 Task: Select a due date automation when advanced on, 2 days before a card is due add fields with custom field "Resume" set to a number greater than 1 and lower than 10 at 11:00 AM.
Action: Mouse moved to (960, 75)
Screenshot: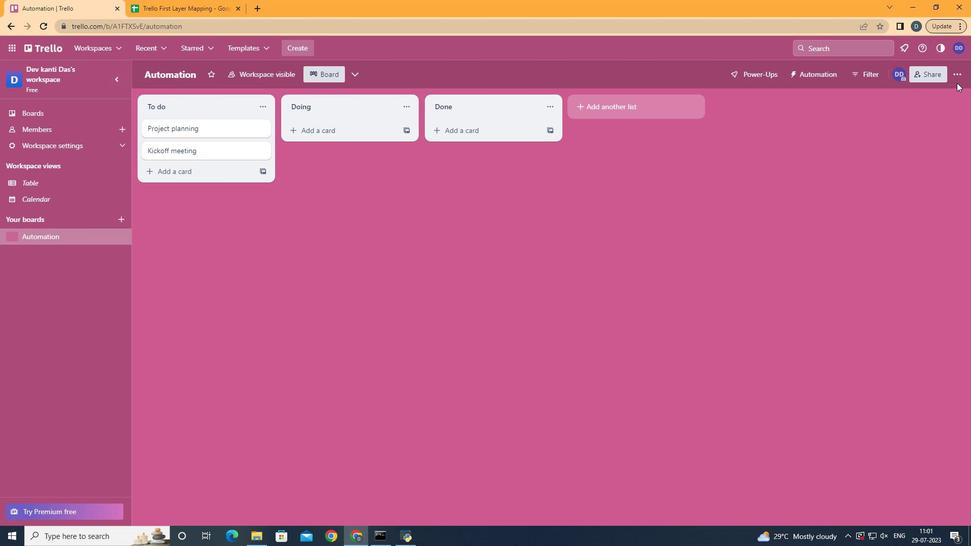 
Action: Mouse pressed left at (960, 75)
Screenshot: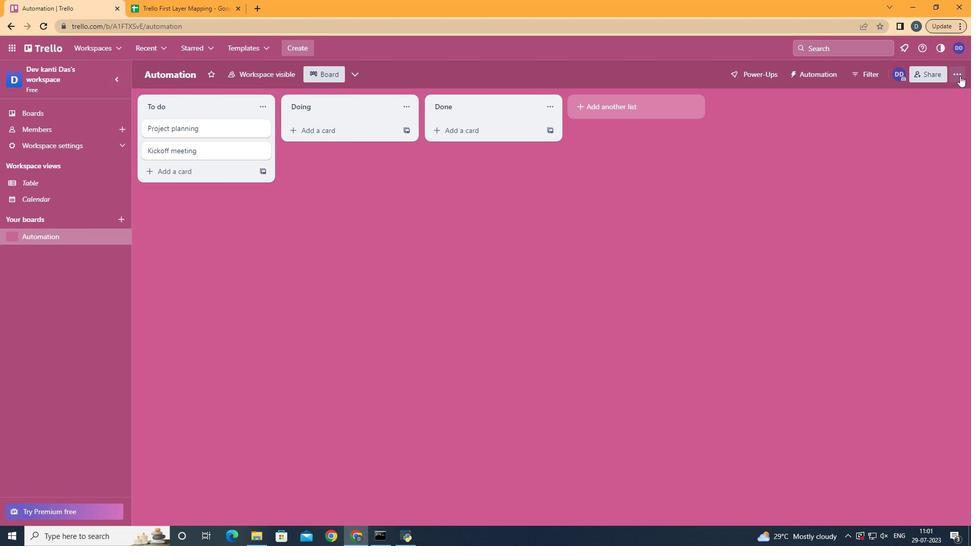 
Action: Mouse moved to (872, 213)
Screenshot: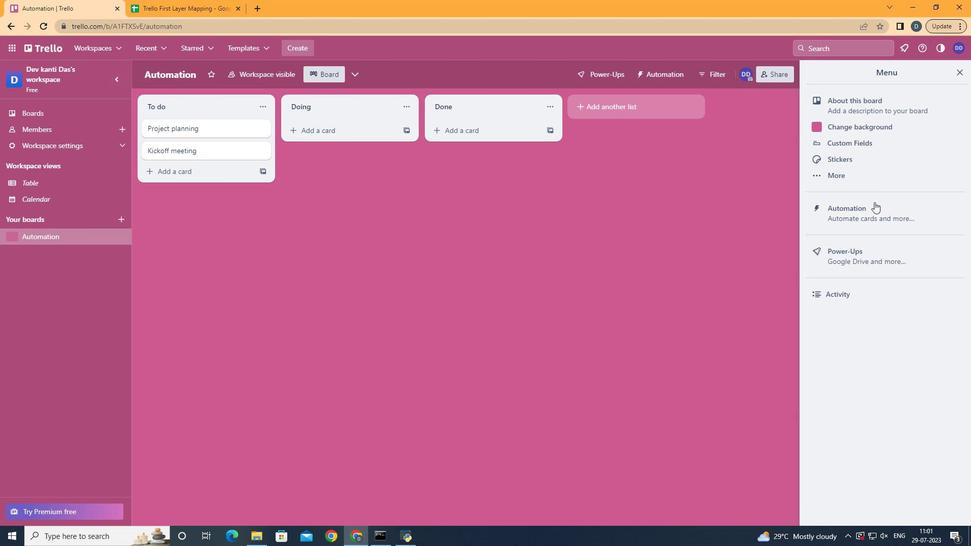 
Action: Mouse pressed left at (872, 213)
Screenshot: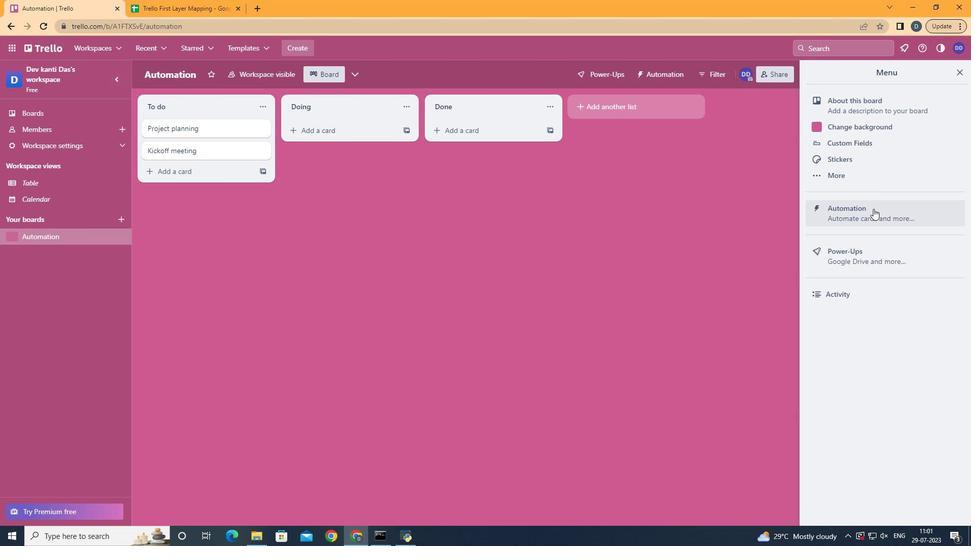 
Action: Mouse moved to (202, 201)
Screenshot: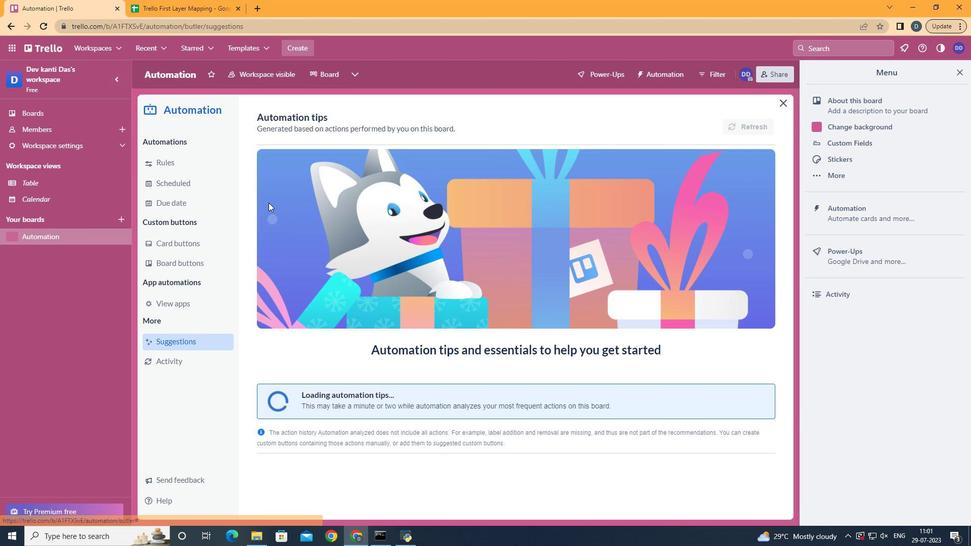 
Action: Mouse pressed left at (202, 201)
Screenshot: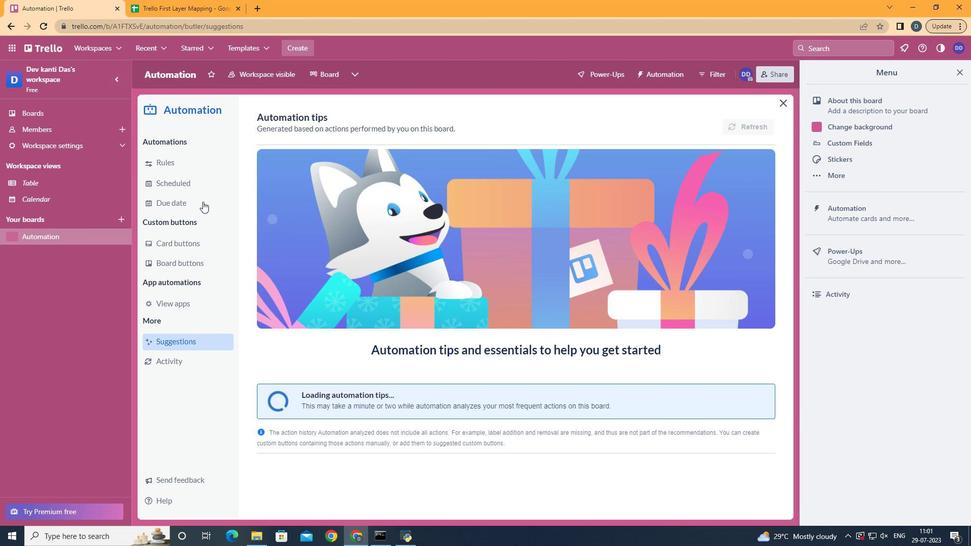 
Action: Mouse moved to (730, 124)
Screenshot: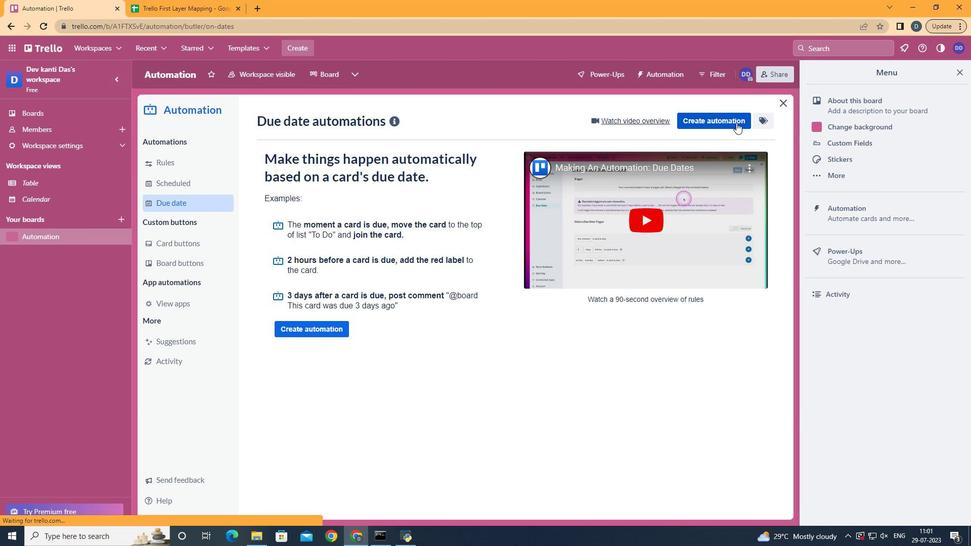 
Action: Mouse pressed left at (730, 124)
Screenshot: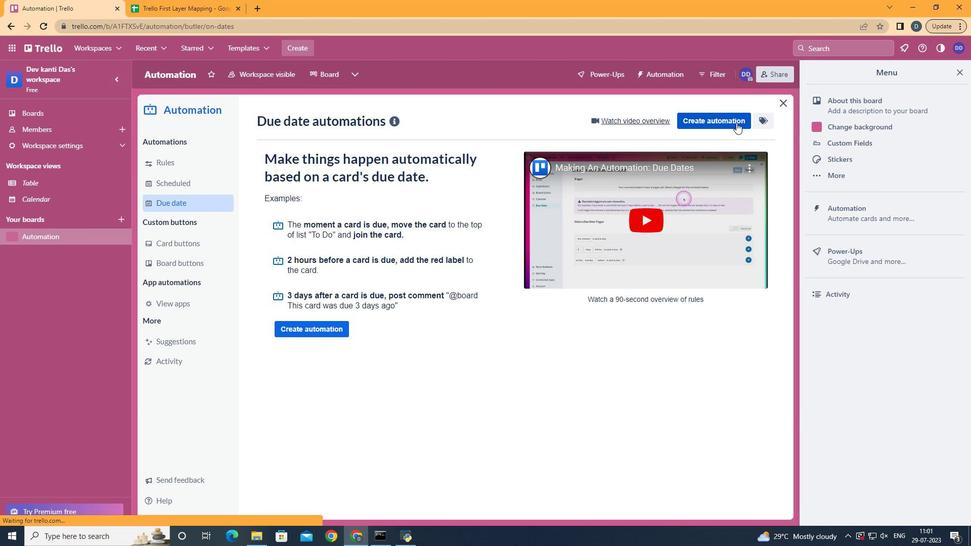 
Action: Mouse moved to (525, 217)
Screenshot: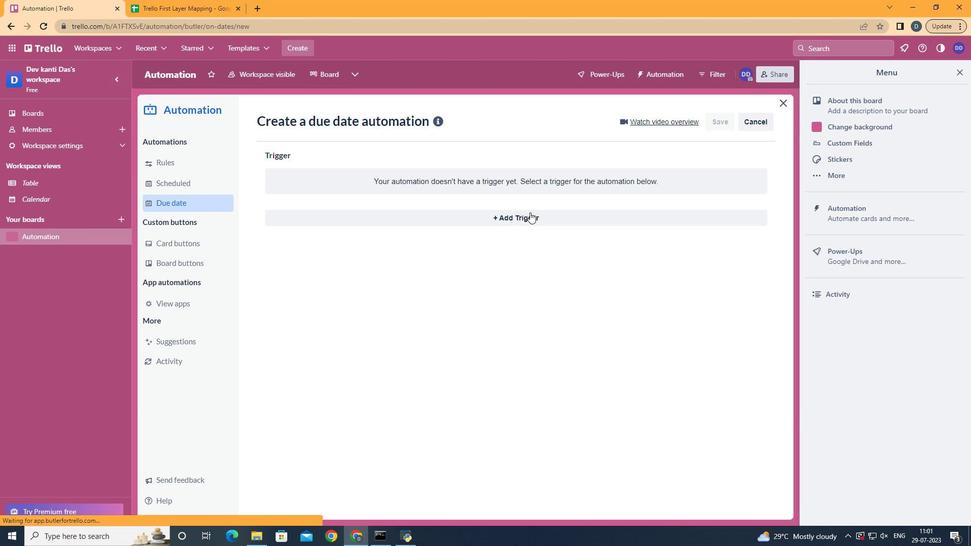 
Action: Mouse pressed left at (525, 217)
Screenshot: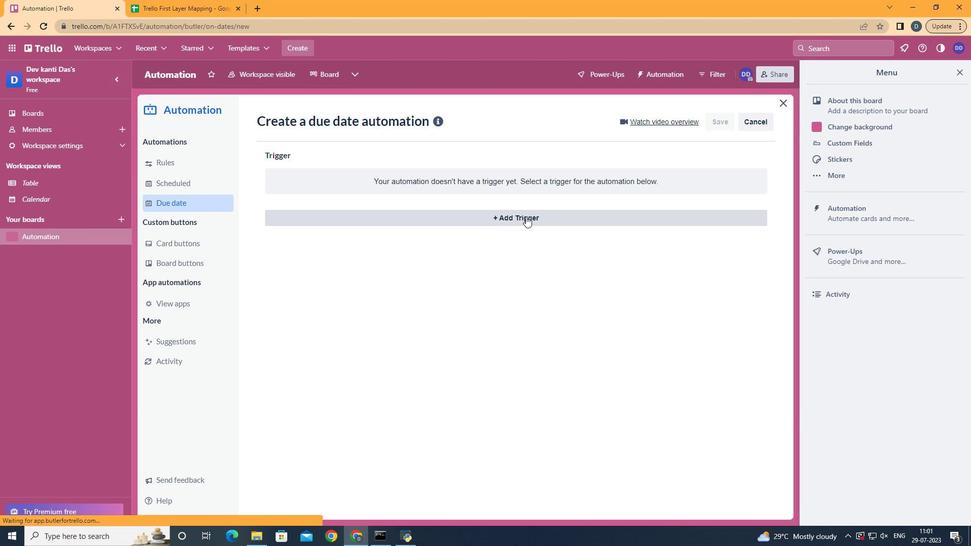 
Action: Mouse moved to (402, 370)
Screenshot: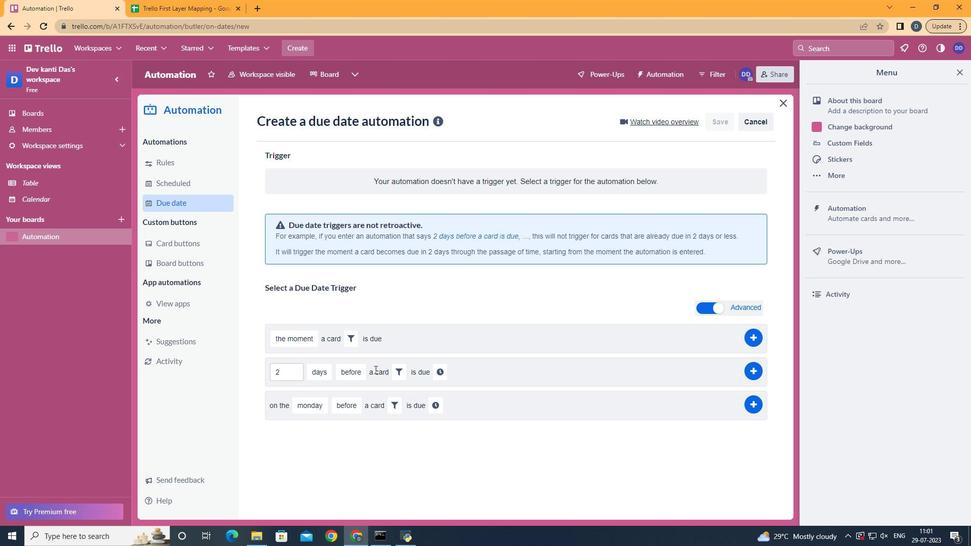 
Action: Mouse pressed left at (402, 370)
Screenshot: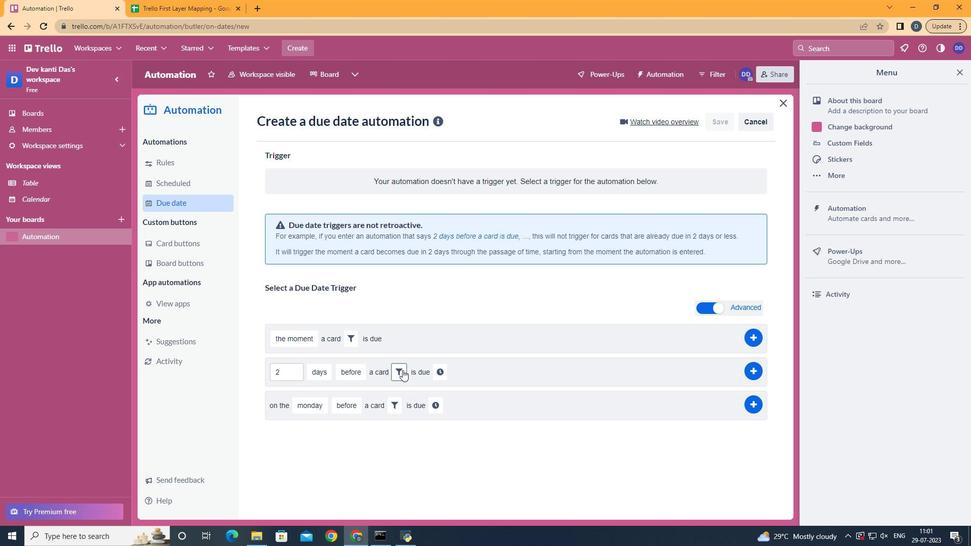 
Action: Mouse moved to (571, 409)
Screenshot: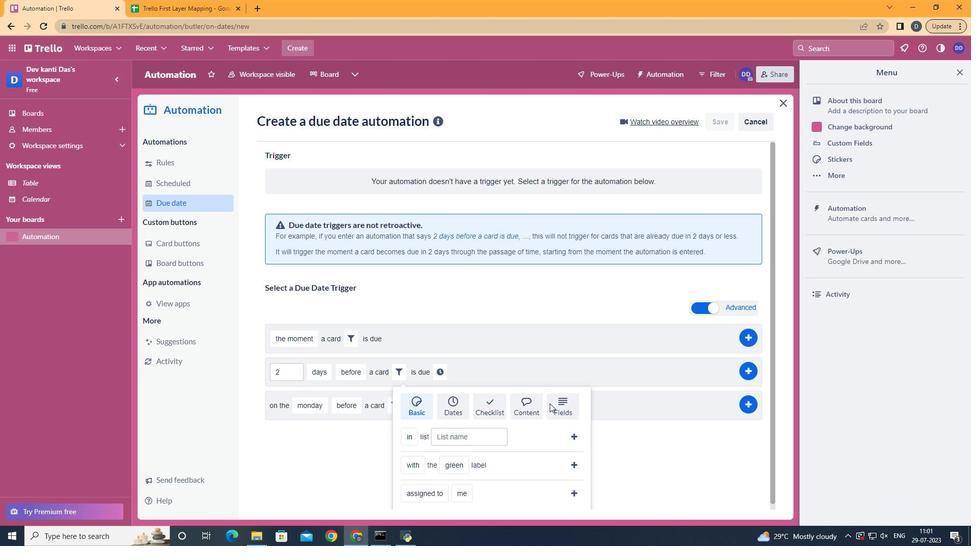 
Action: Mouse pressed left at (571, 409)
Screenshot: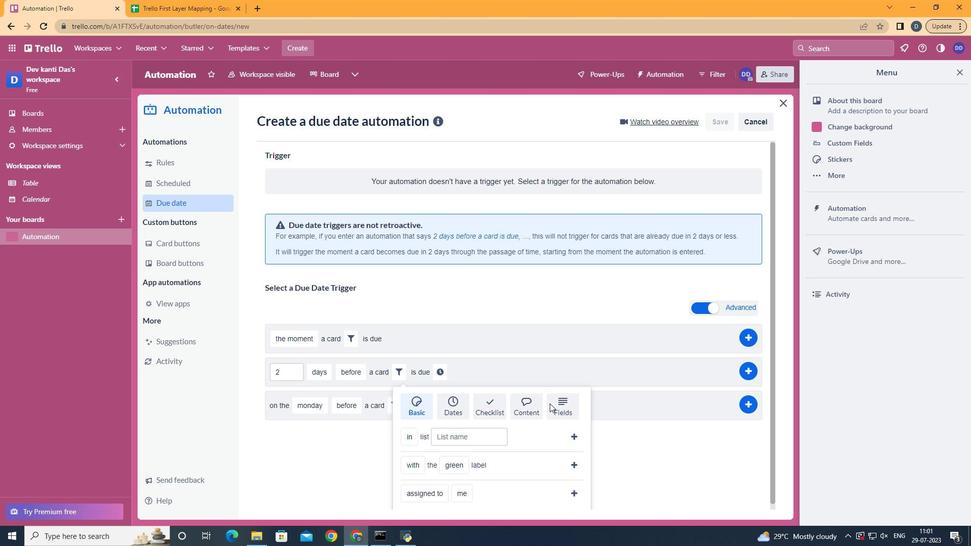 
Action: Mouse scrolled (571, 408) with delta (0, 0)
Screenshot: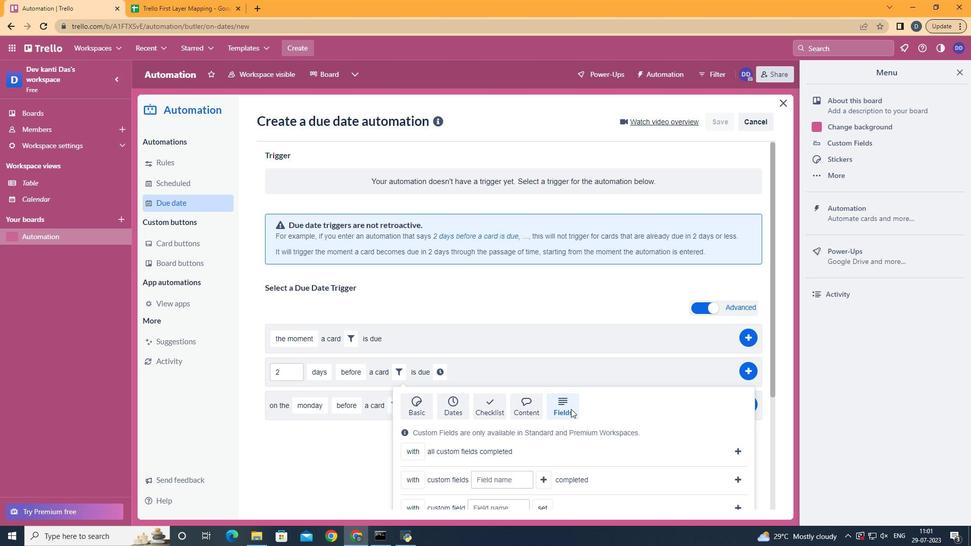 
Action: Mouse scrolled (571, 408) with delta (0, 0)
Screenshot: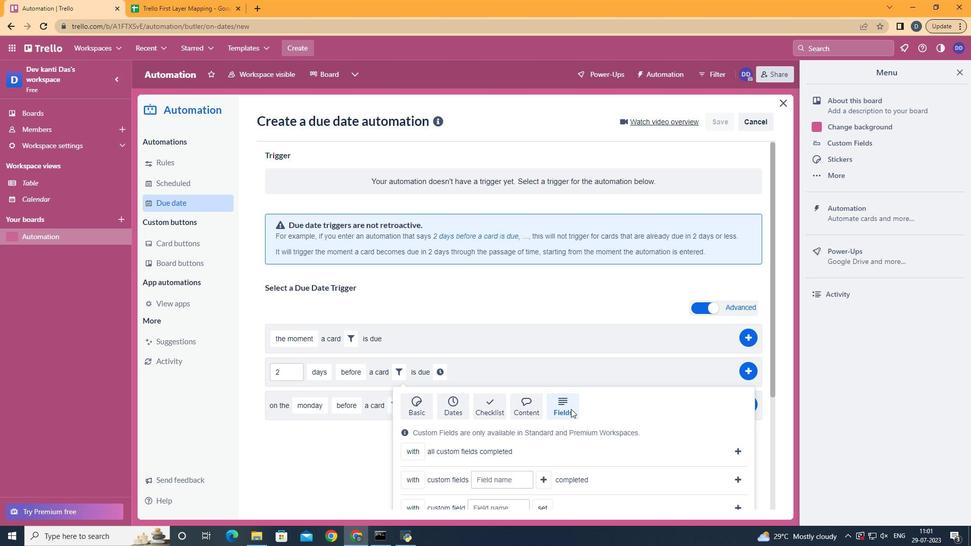 
Action: Mouse scrolled (571, 408) with delta (0, 0)
Screenshot: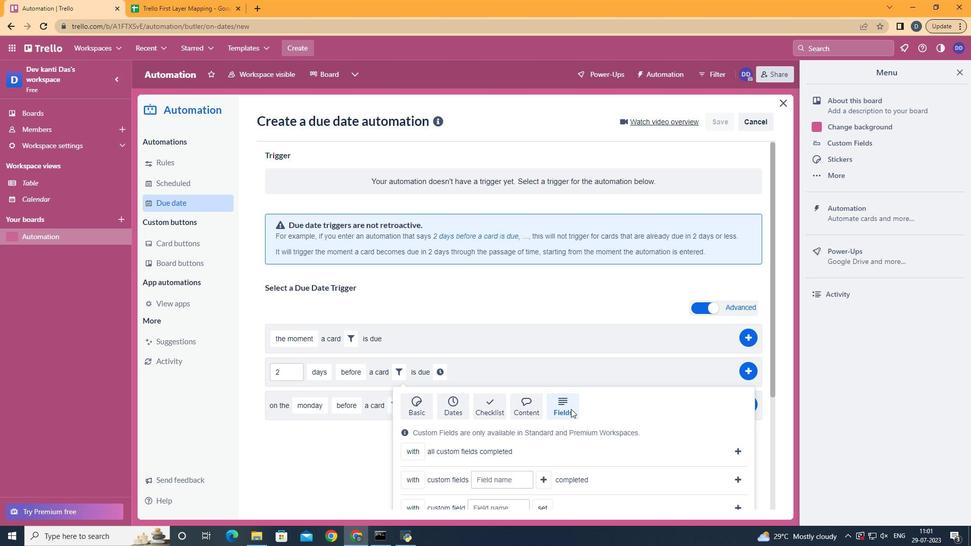 
Action: Mouse scrolled (571, 408) with delta (0, 0)
Screenshot: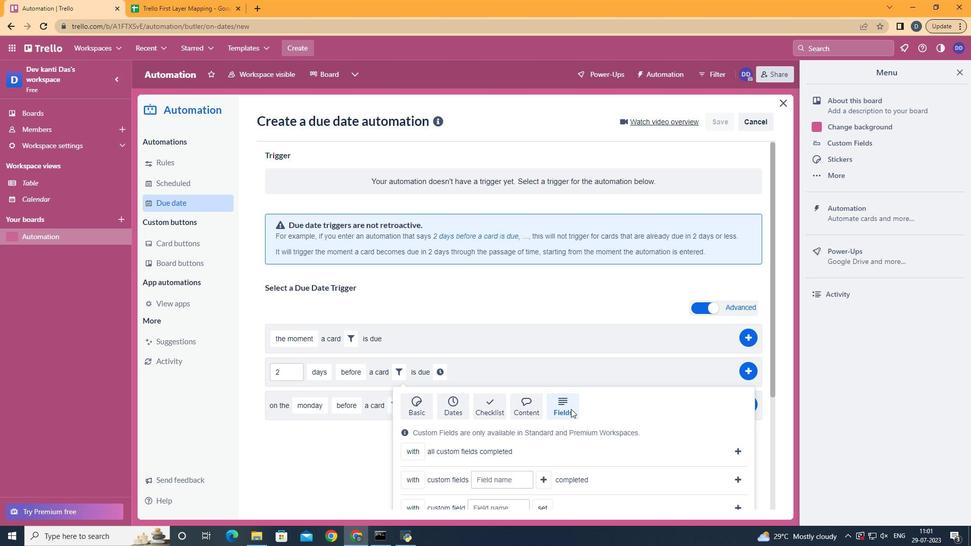 
Action: Mouse scrolled (571, 408) with delta (0, 0)
Screenshot: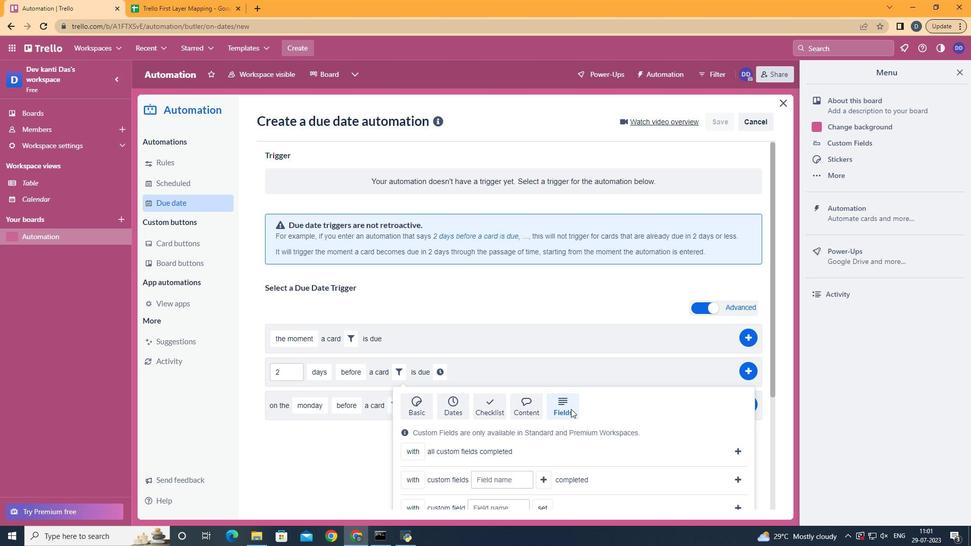 
Action: Mouse moved to (416, 449)
Screenshot: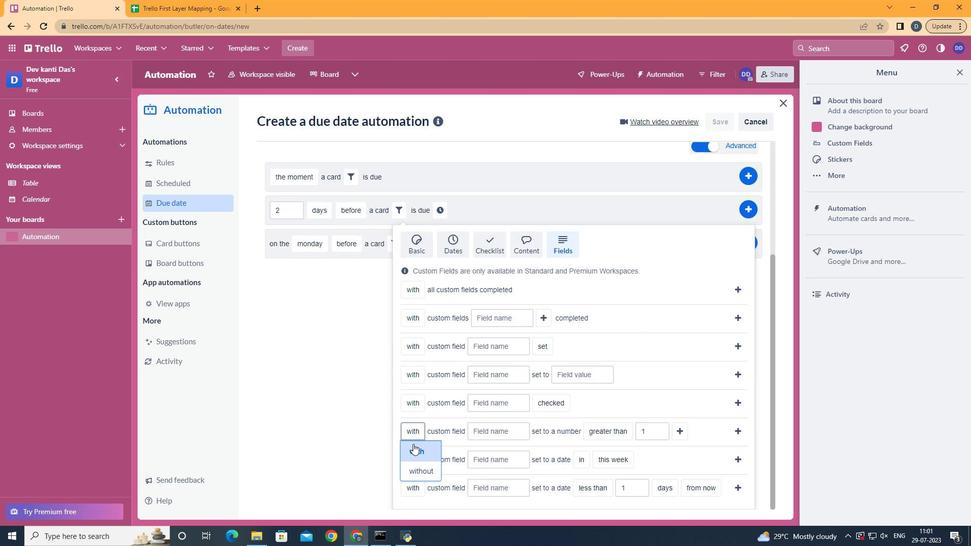 
Action: Mouse pressed left at (416, 449)
Screenshot: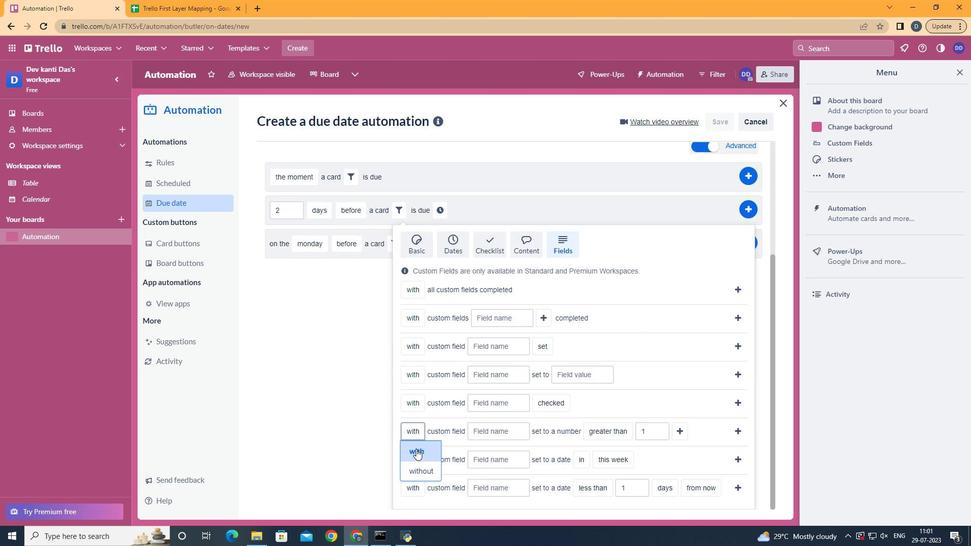 
Action: Mouse moved to (501, 425)
Screenshot: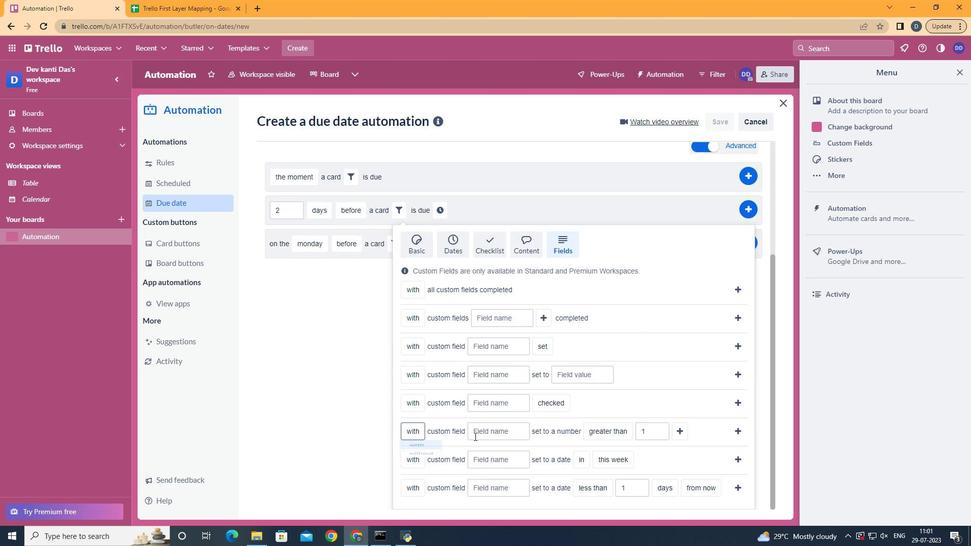 
Action: Mouse pressed left at (501, 425)
Screenshot: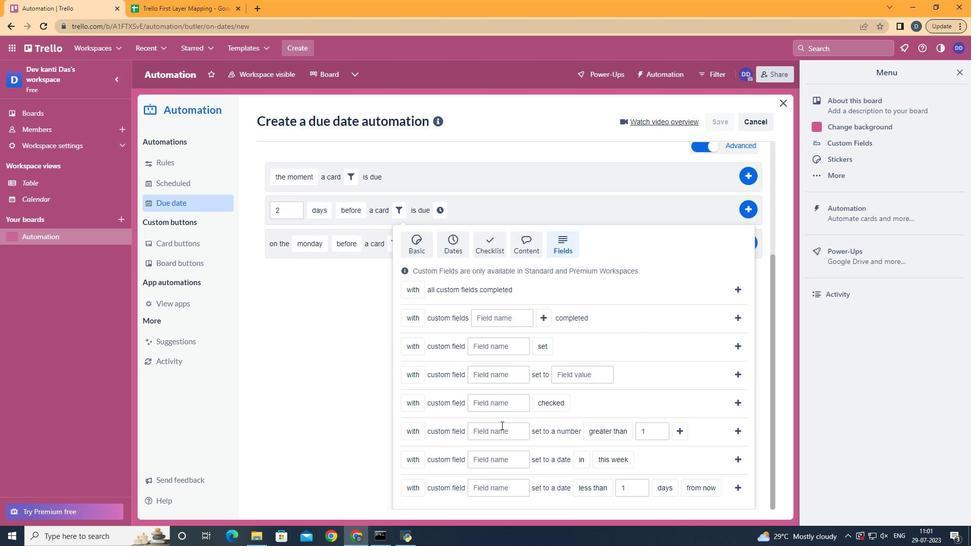 
Action: Mouse moved to (497, 426)
Screenshot: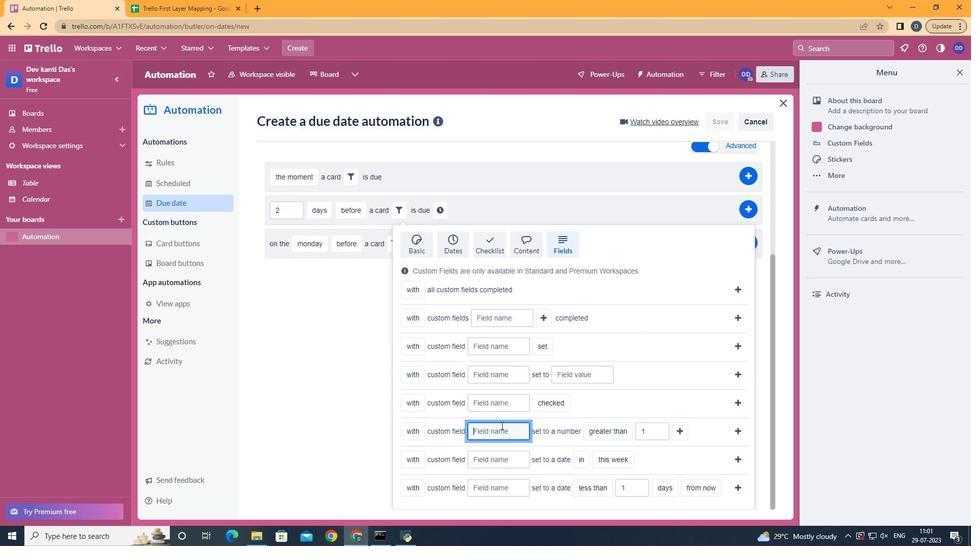 
Action: Key pressed <Key.shift>Resume
Screenshot: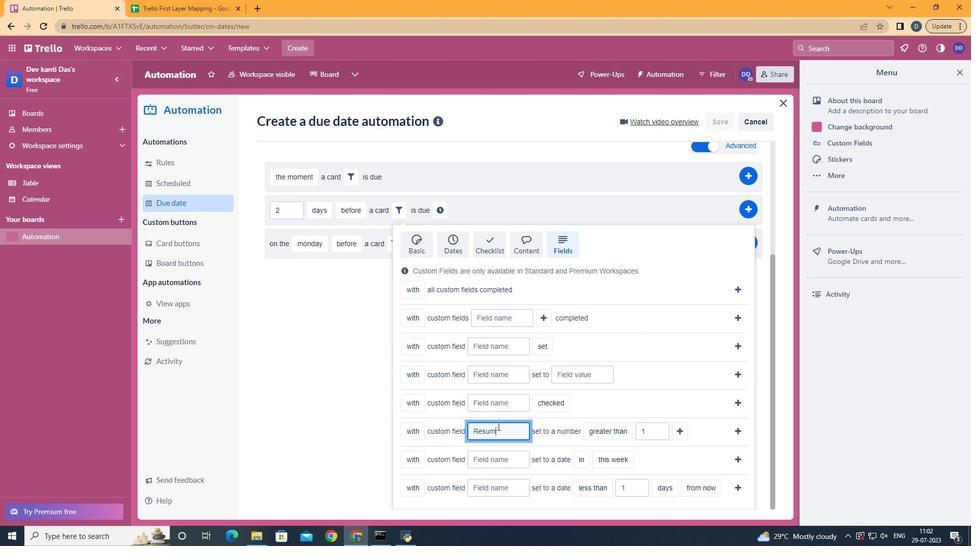 
Action: Mouse moved to (631, 353)
Screenshot: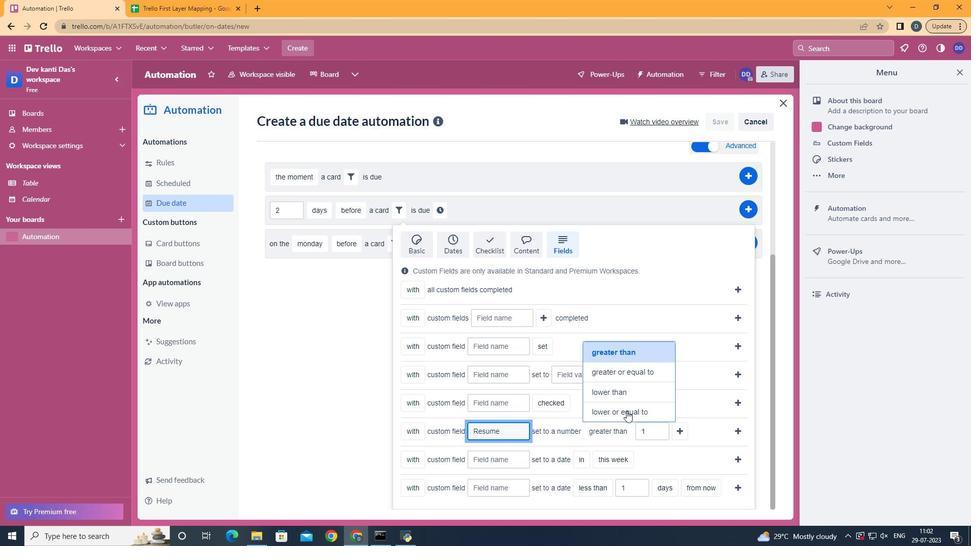 
Action: Mouse pressed left at (631, 353)
Screenshot: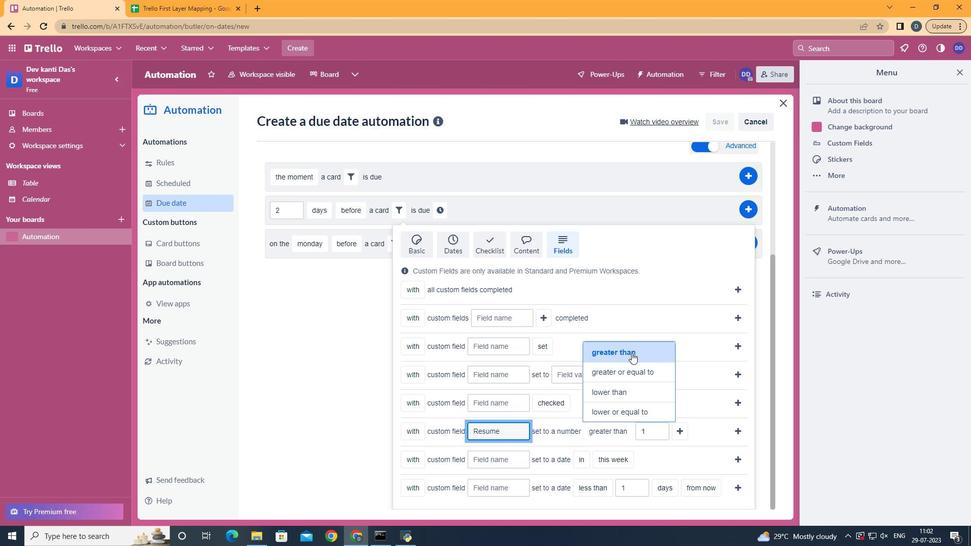 
Action: Mouse moved to (679, 433)
Screenshot: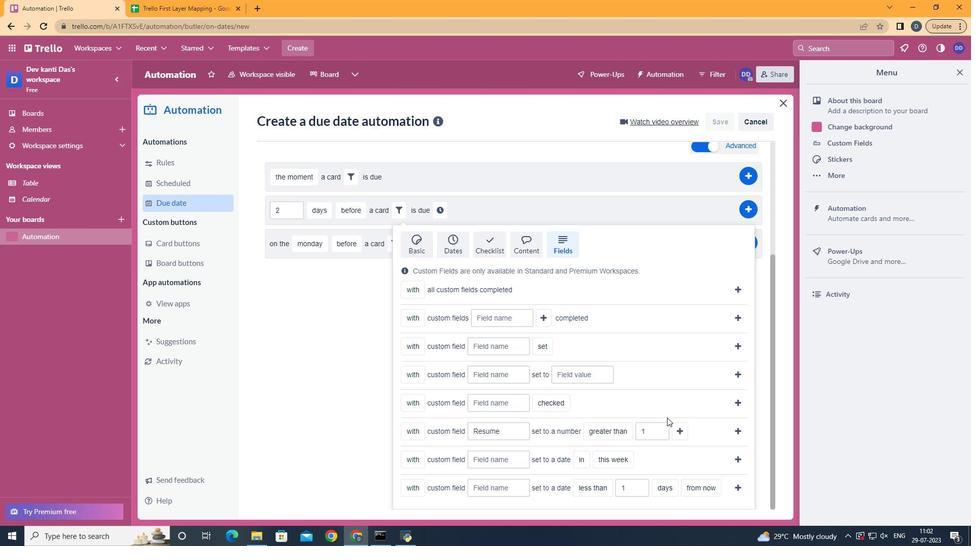 
Action: Mouse pressed left at (679, 433)
Screenshot: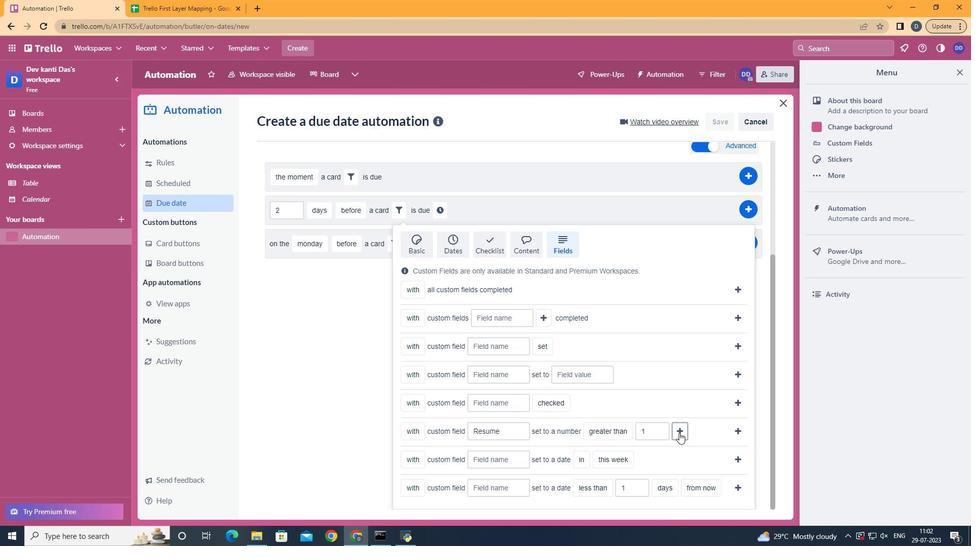 
Action: Mouse moved to (466, 367)
Screenshot: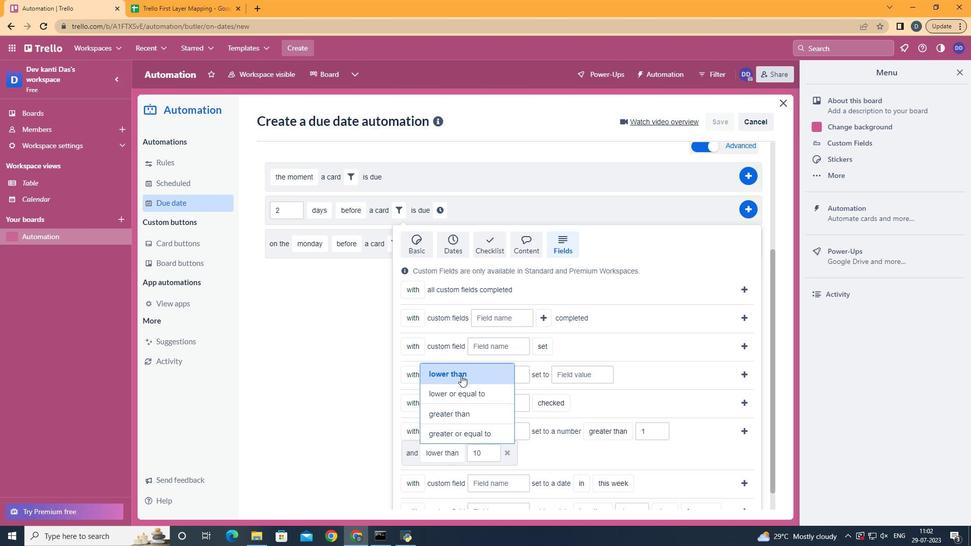 
Action: Mouse pressed left at (466, 367)
Screenshot: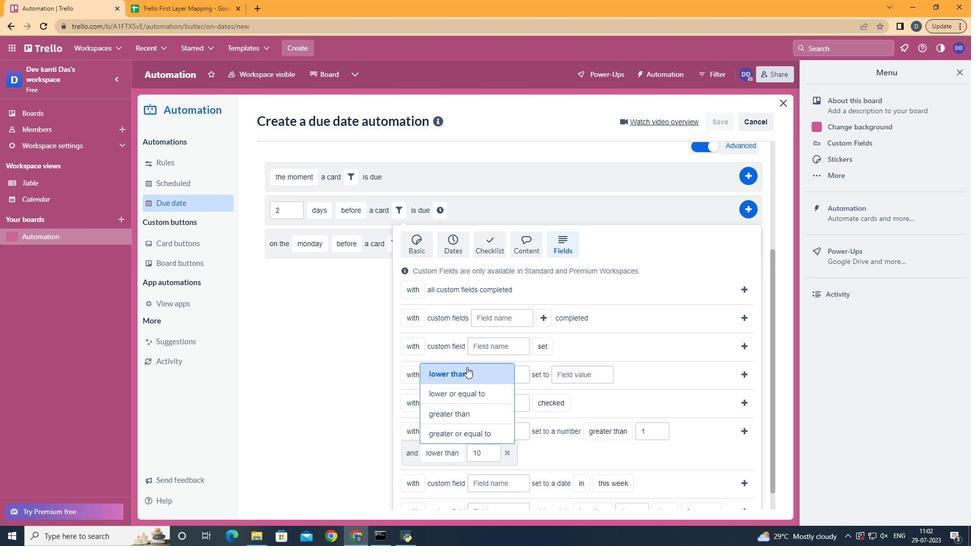 
Action: Mouse moved to (744, 433)
Screenshot: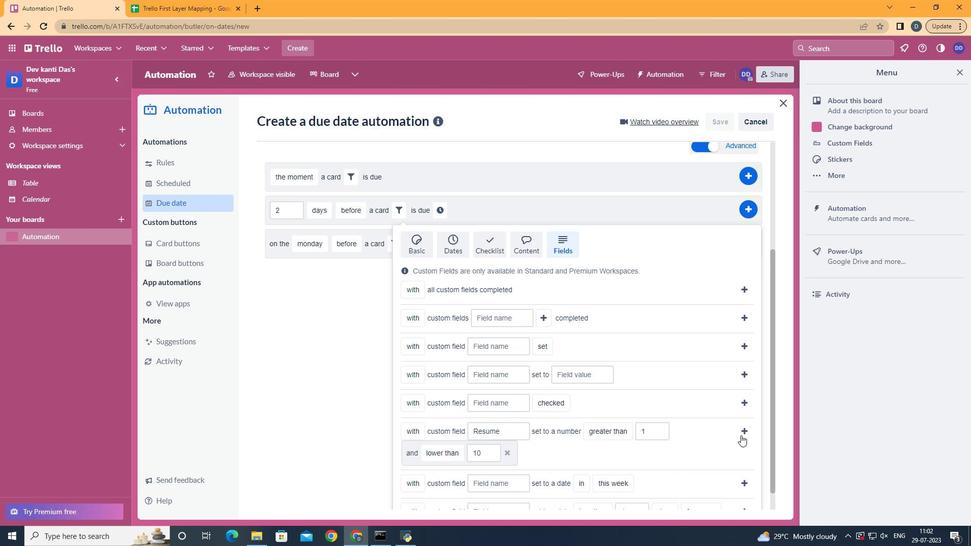 
Action: Mouse pressed left at (744, 433)
Screenshot: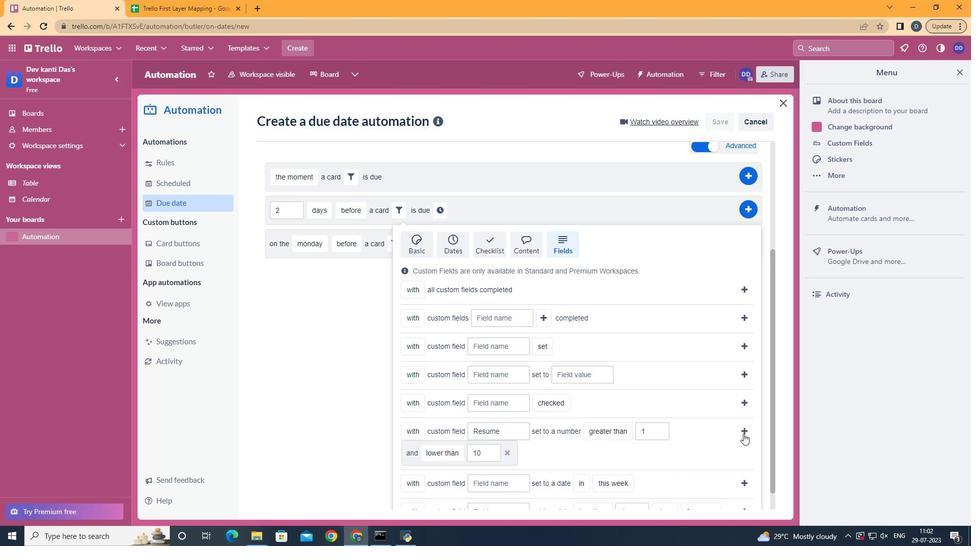 
Action: Mouse moved to (709, 370)
Screenshot: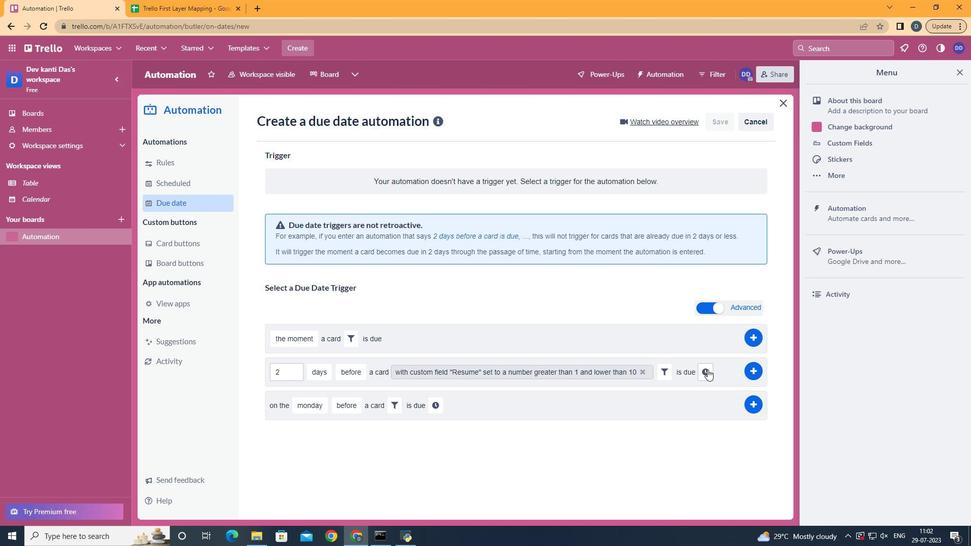 
Action: Mouse pressed left at (709, 370)
Screenshot: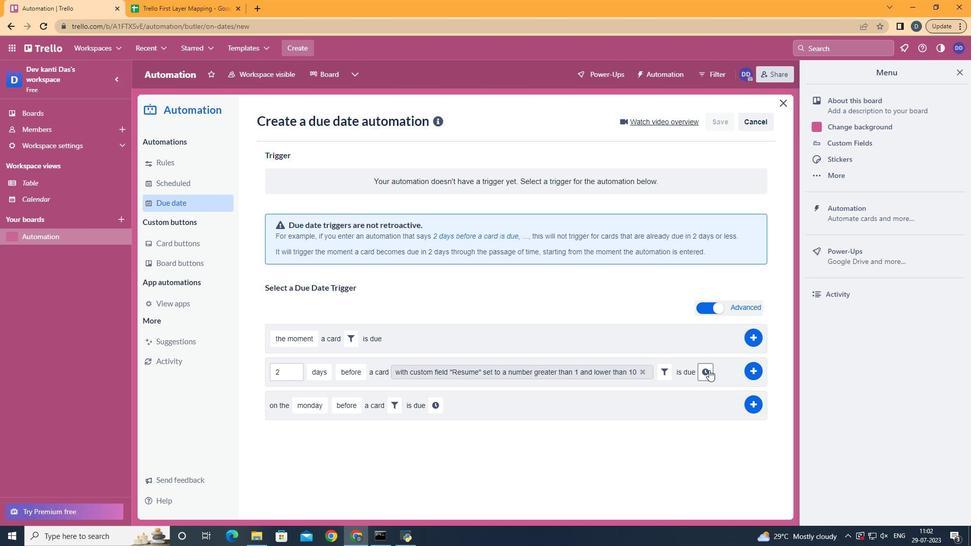 
Action: Mouse moved to (348, 394)
Screenshot: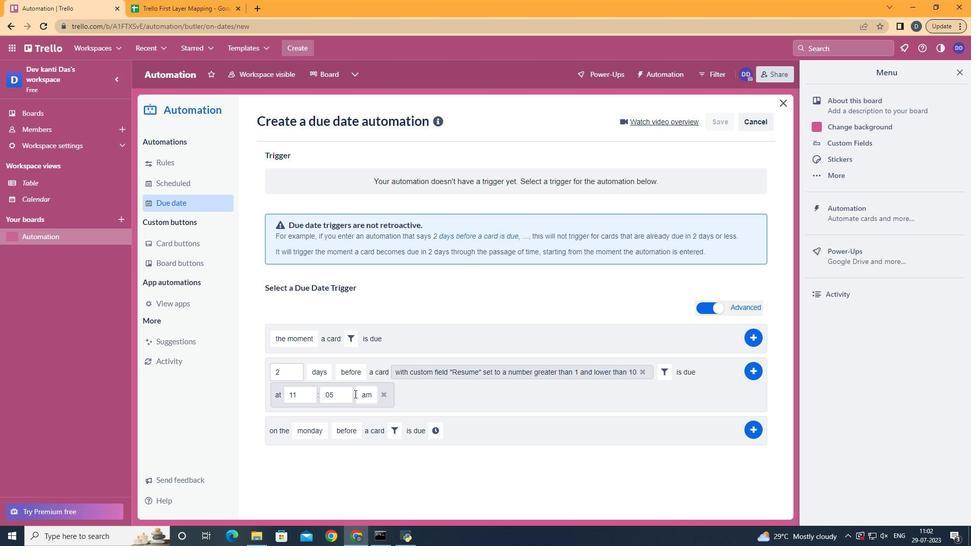 
Action: Mouse pressed left at (348, 394)
Screenshot: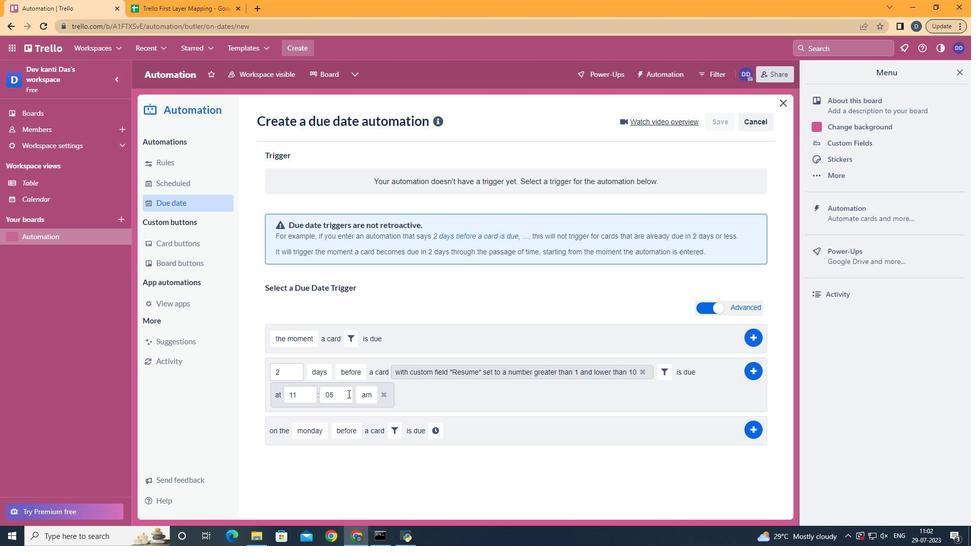 
Action: Mouse moved to (347, 394)
Screenshot: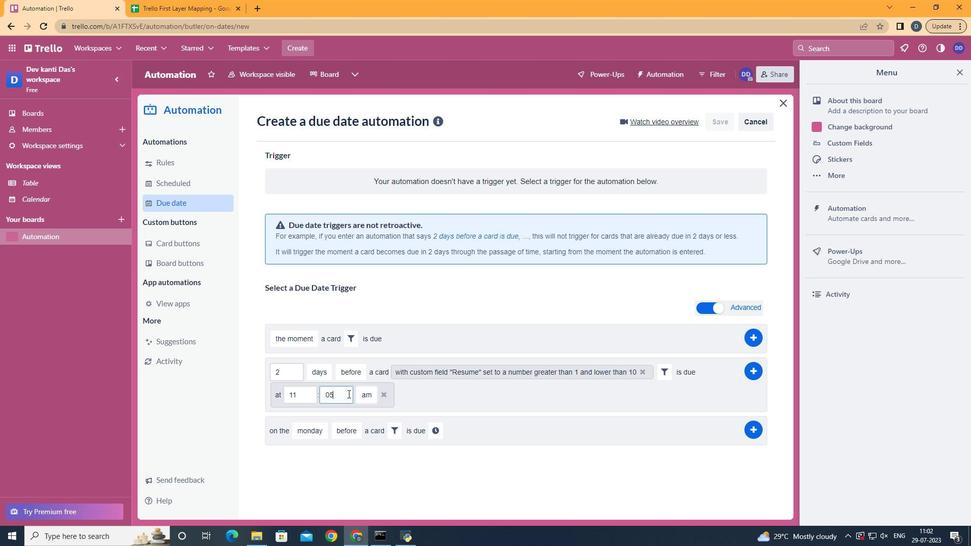 
Action: Key pressed <Key.backspace>0
Screenshot: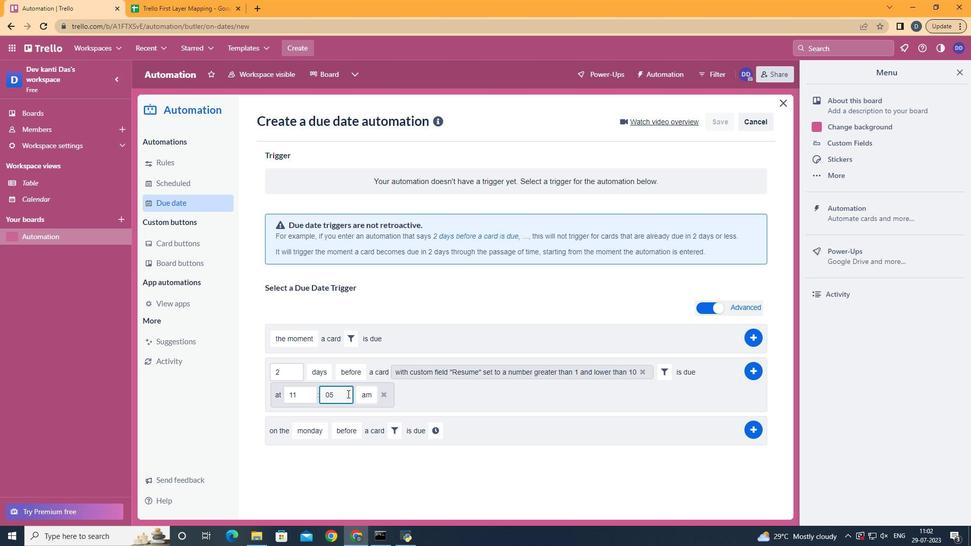
Action: Mouse moved to (367, 414)
Screenshot: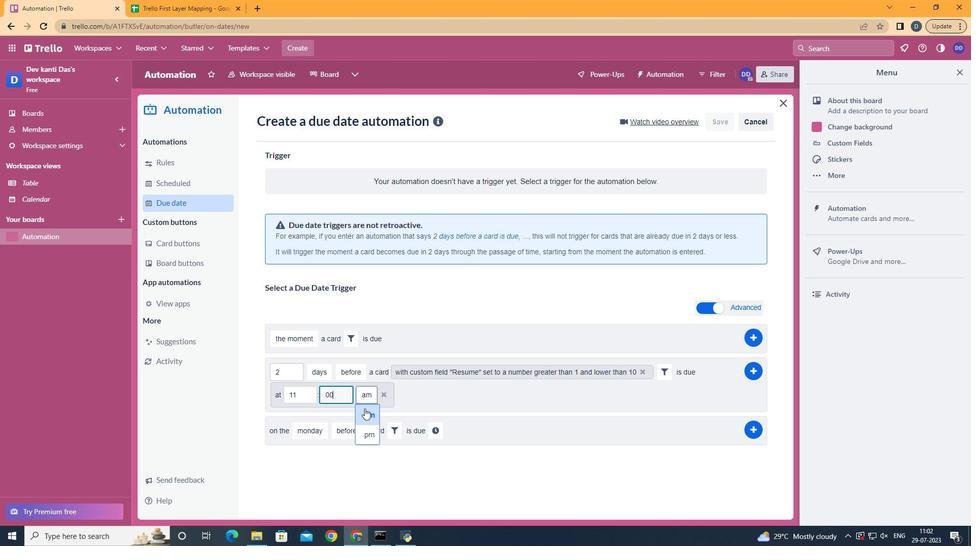 
Action: Mouse pressed left at (367, 414)
Screenshot: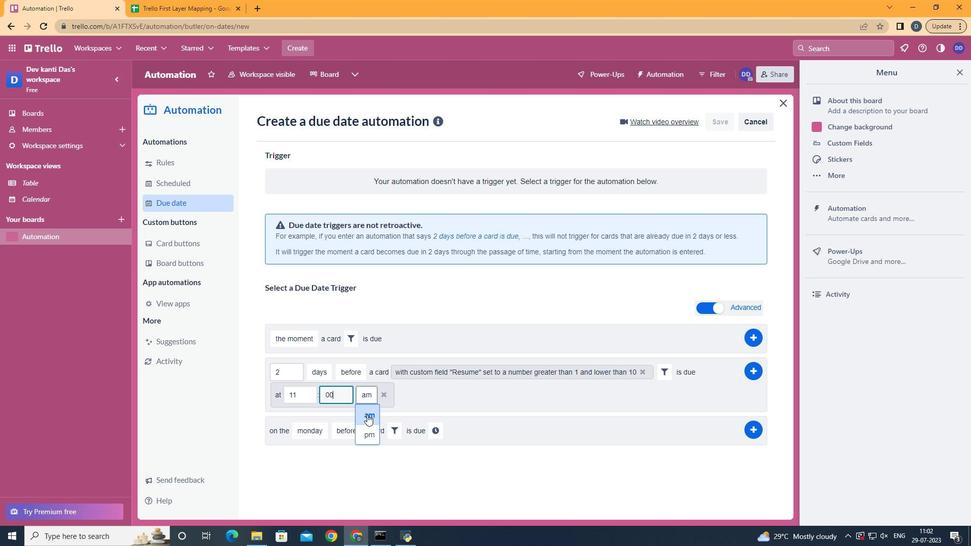 
